 Task: Use the formula "IMCOTH" in spreadsheet "Project protfolio".
Action: Mouse moved to (119, 70)
Screenshot: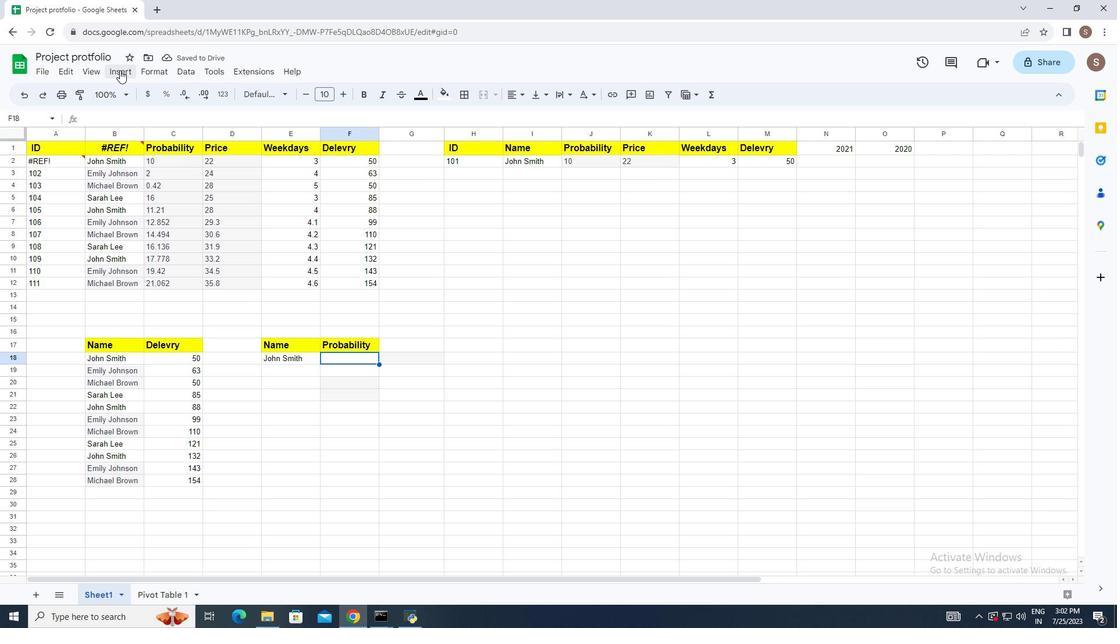 
Action: Mouse pressed left at (119, 70)
Screenshot: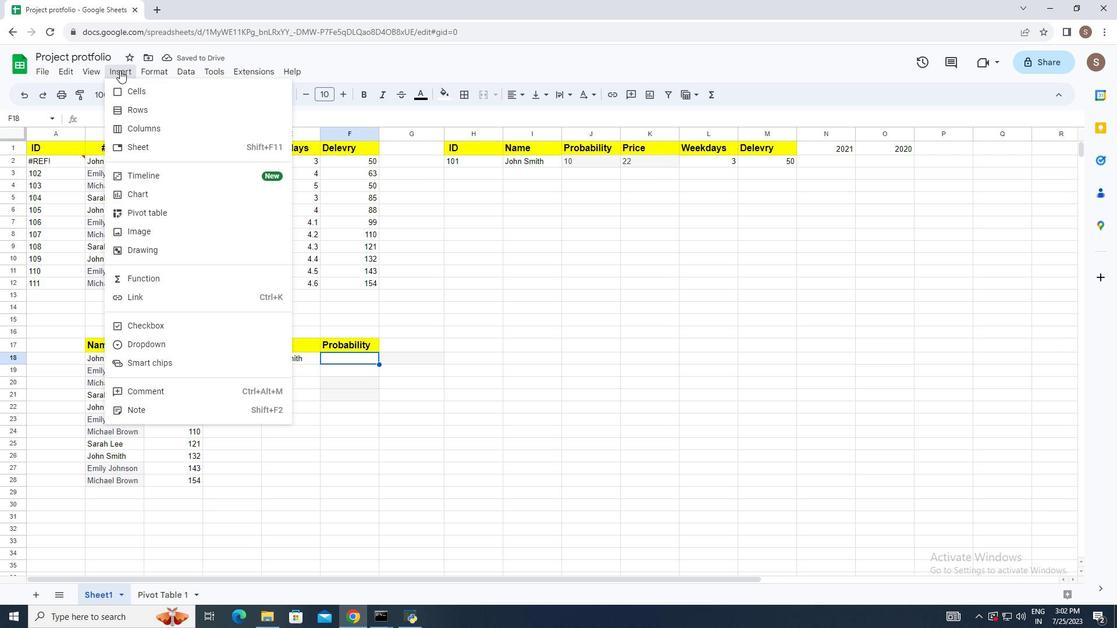 
Action: Mouse moved to (194, 274)
Screenshot: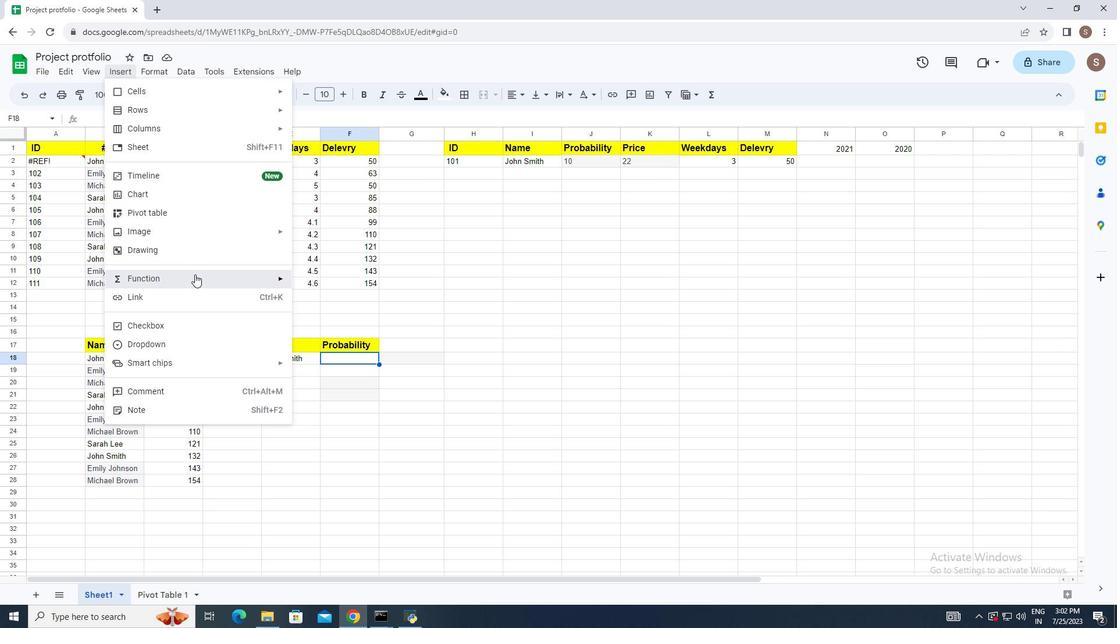 
Action: Mouse pressed left at (194, 274)
Screenshot: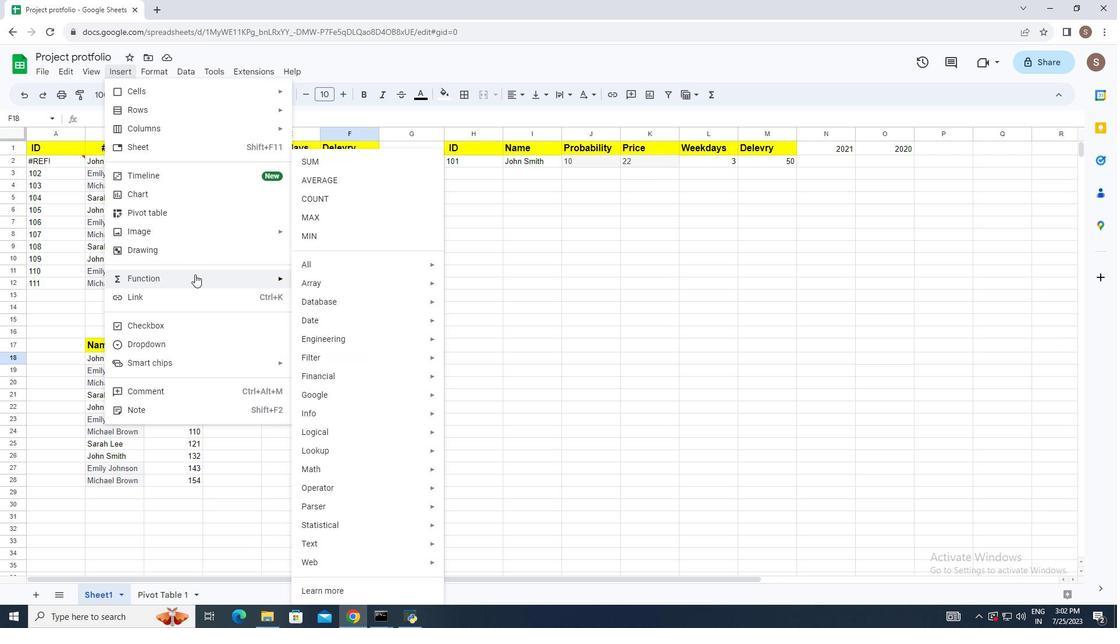
Action: Mouse moved to (346, 268)
Screenshot: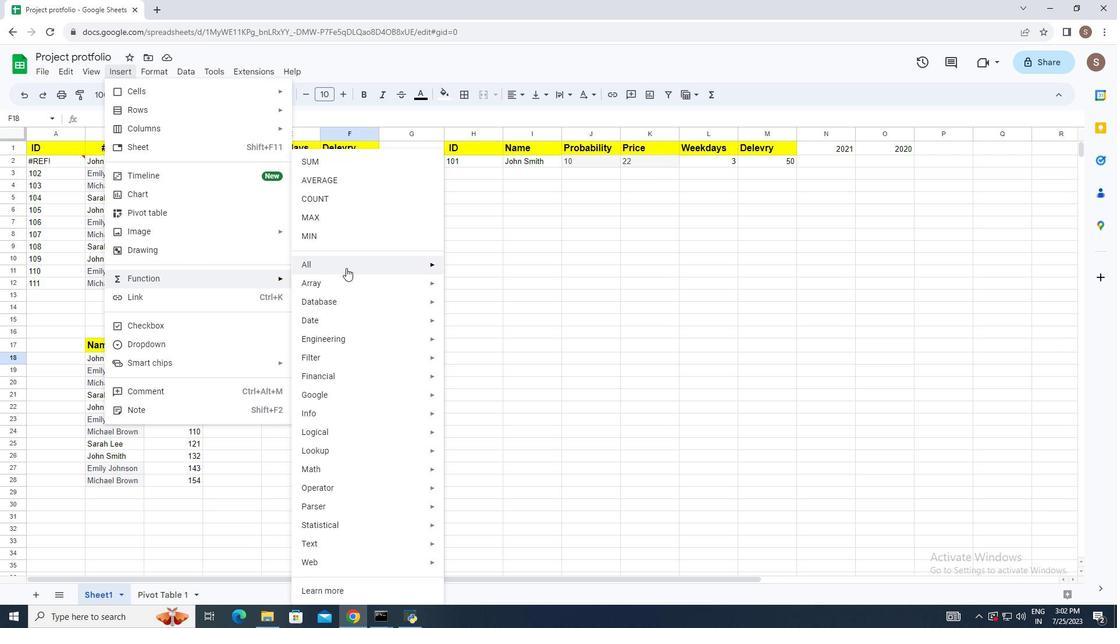 
Action: Mouse pressed left at (346, 268)
Screenshot: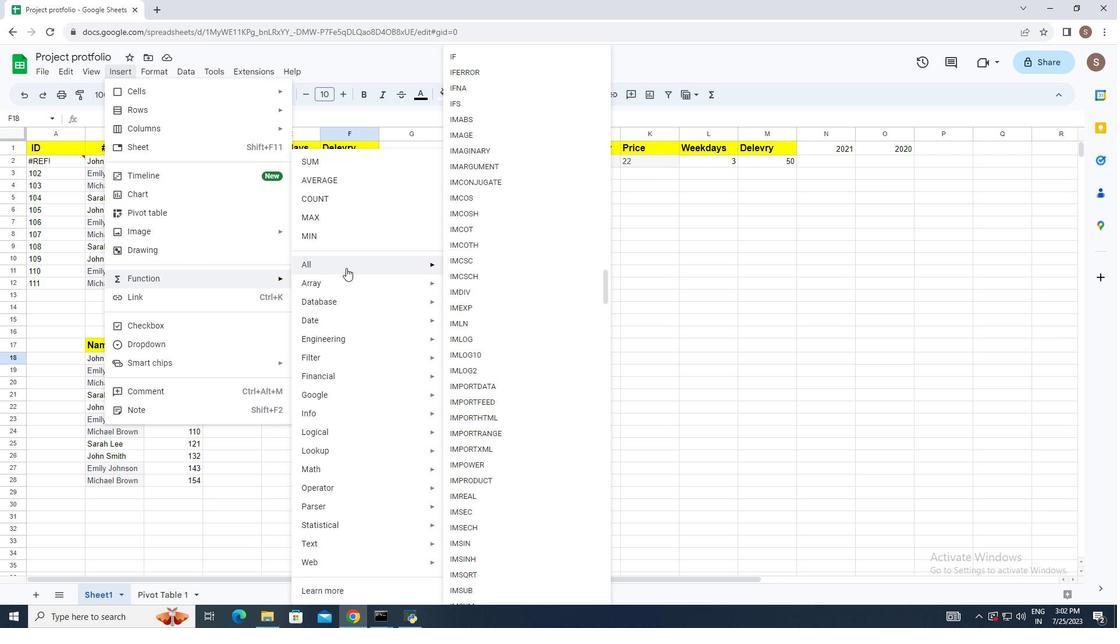 
Action: Mouse moved to (488, 243)
Screenshot: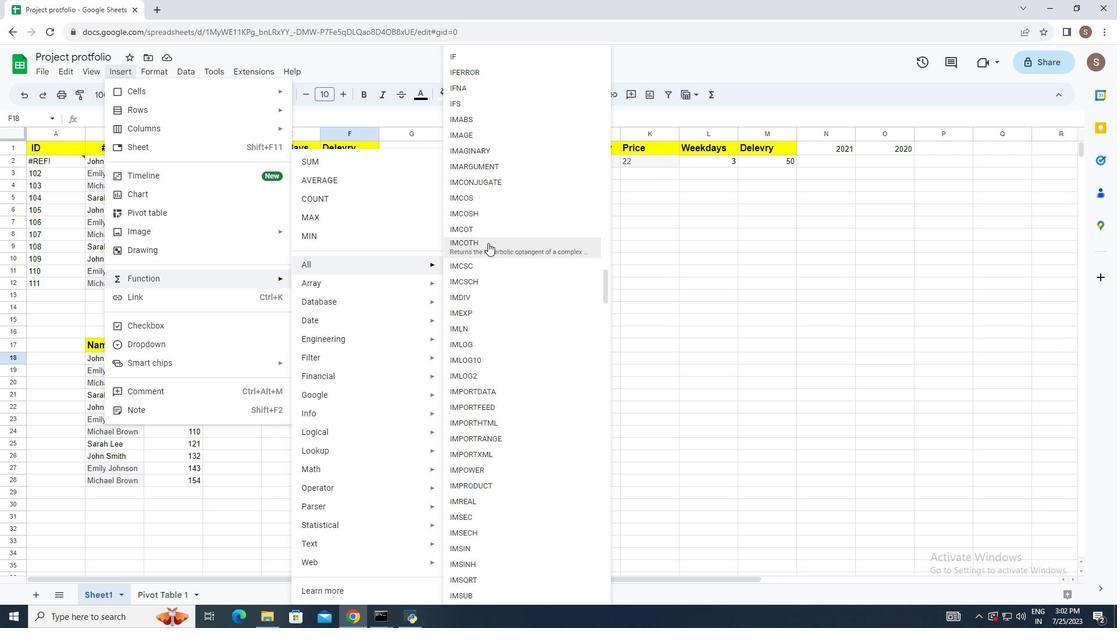 
Action: Mouse pressed left at (488, 243)
Screenshot: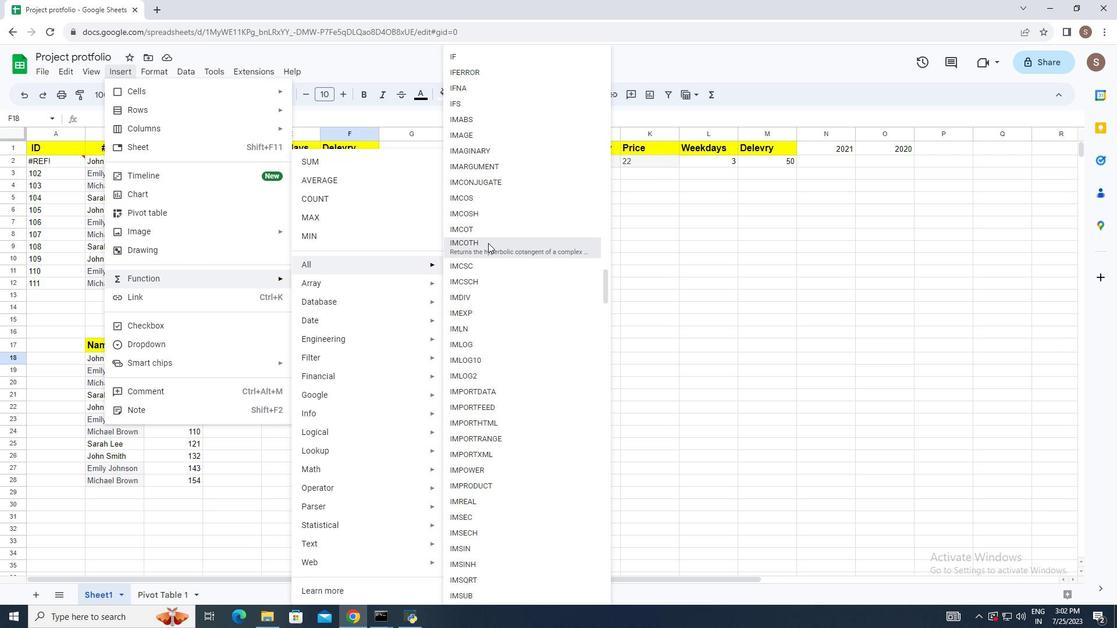 
Action: Mouse moved to (433, 331)
Screenshot: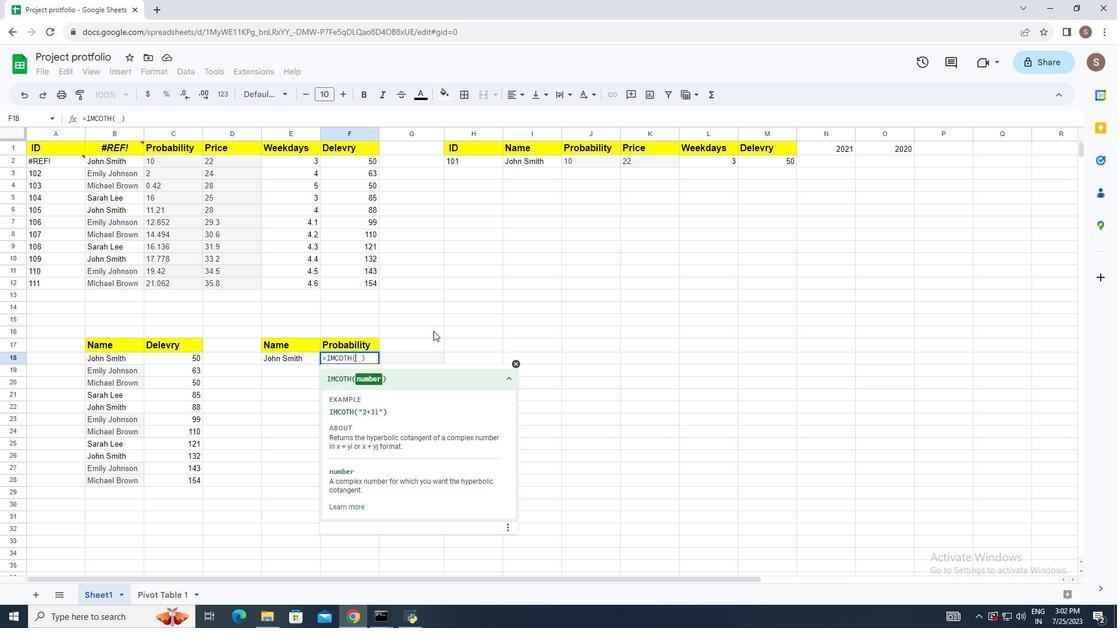 
Action: Key pressed <Key.shift_r>"5+8i<Key.shift_r>"<Key.enter>
Screenshot: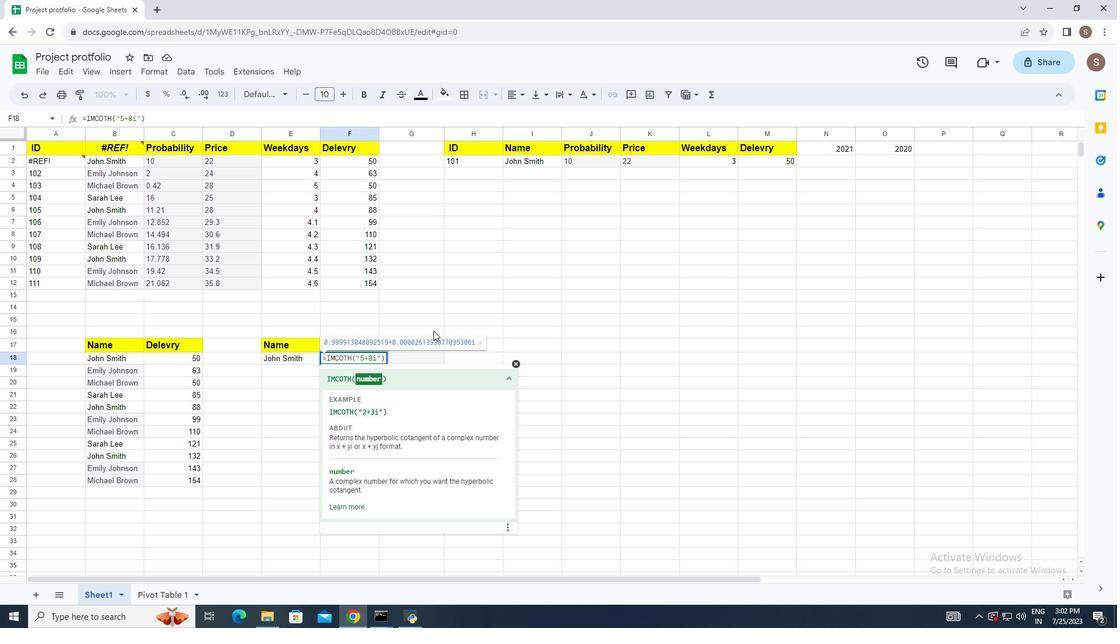
